 Task: Create a due date automation trigger when advanced on, on the tuesday before a card is due add dates due in between 1 and 5 days at 11:00 AM.
Action: Mouse moved to (949, 77)
Screenshot: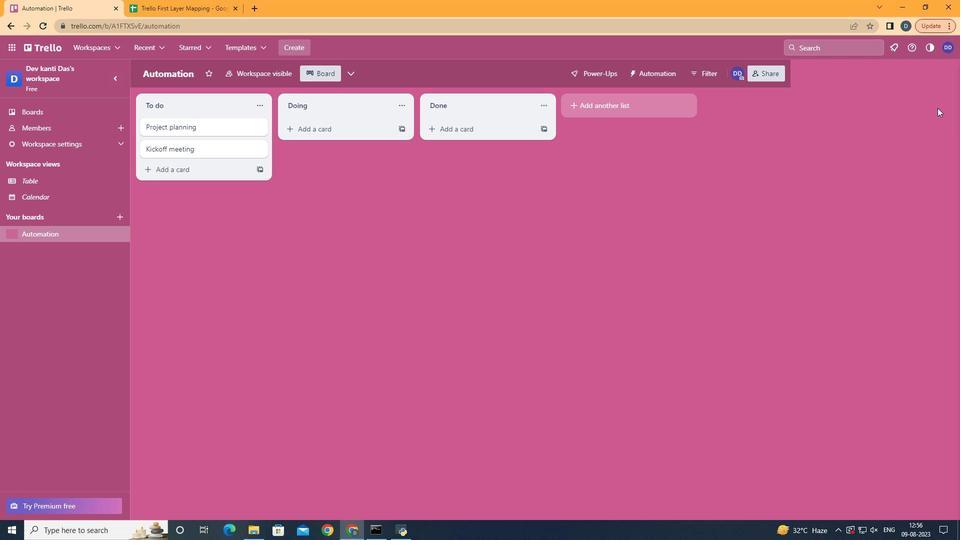 
Action: Mouse pressed left at (949, 77)
Screenshot: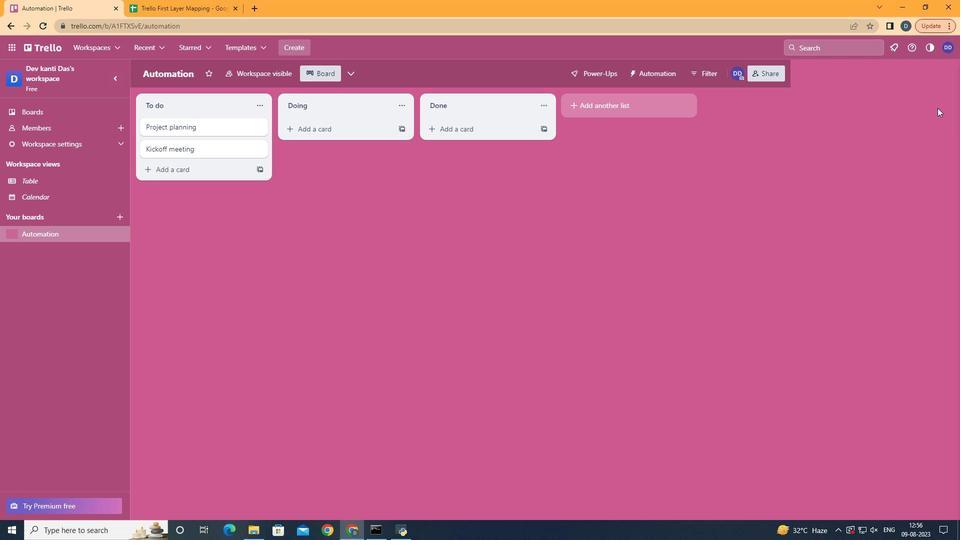 
Action: Mouse moved to (839, 223)
Screenshot: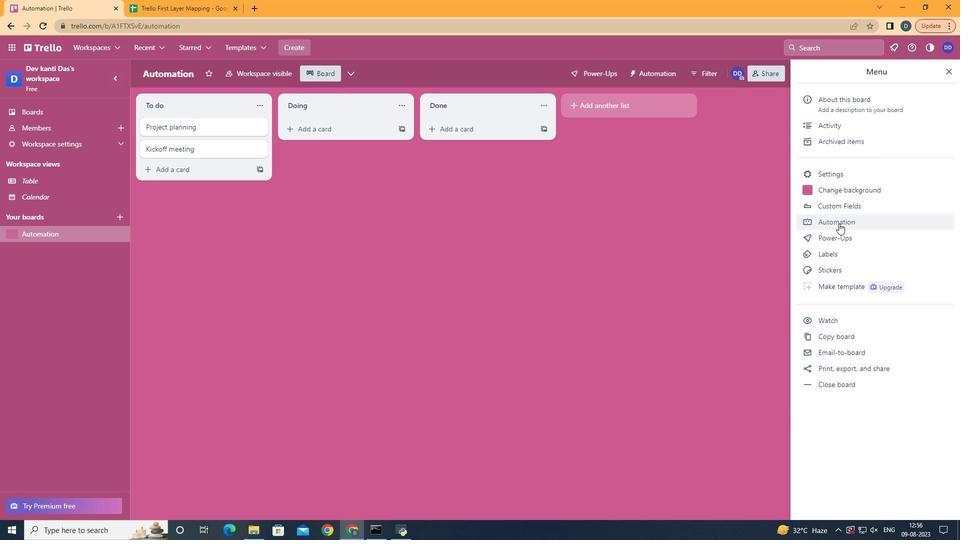
Action: Mouse pressed left at (839, 223)
Screenshot: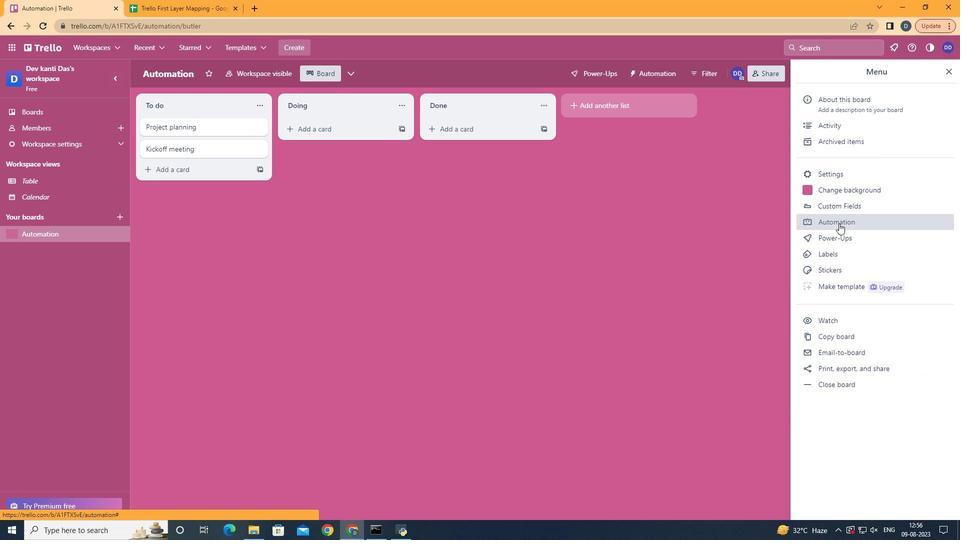 
Action: Mouse moved to (184, 206)
Screenshot: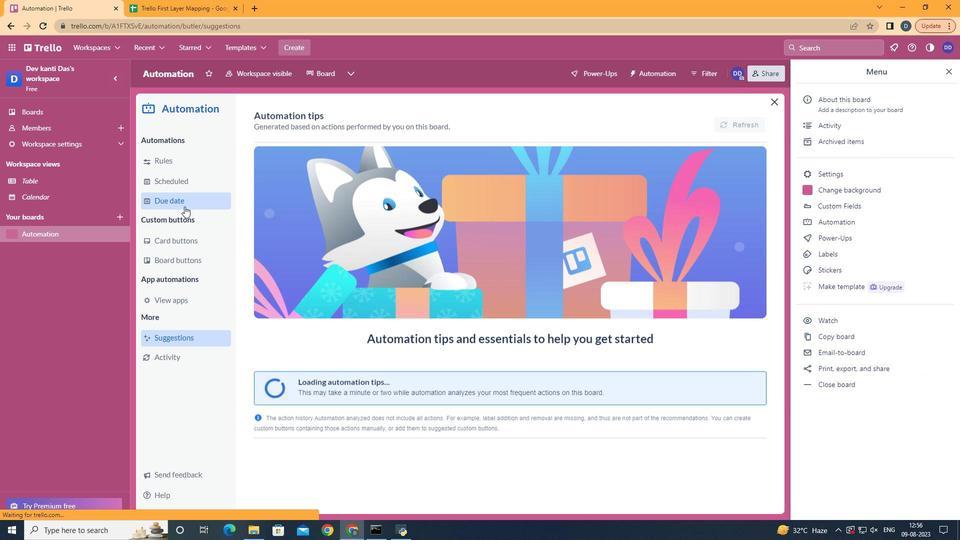 
Action: Mouse pressed left at (184, 206)
Screenshot: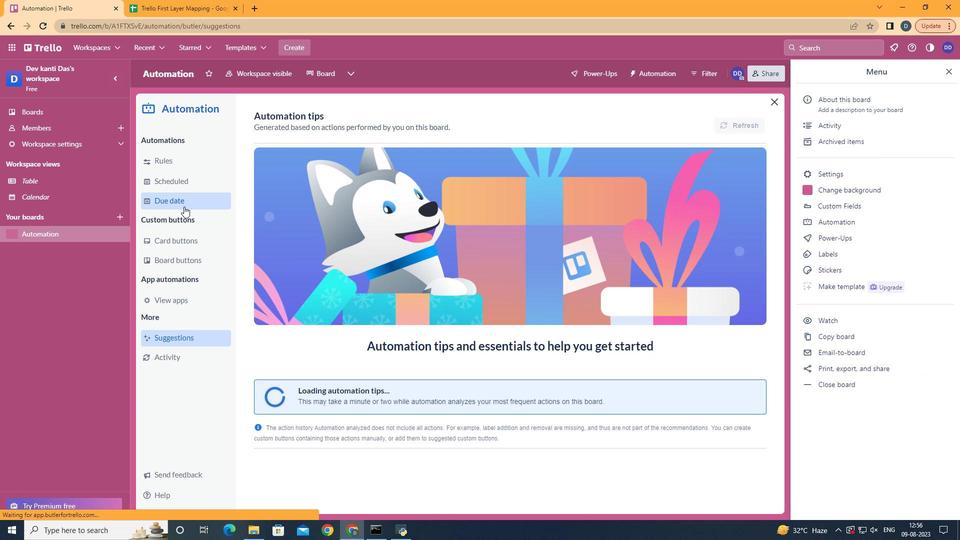 
Action: Mouse moved to (703, 124)
Screenshot: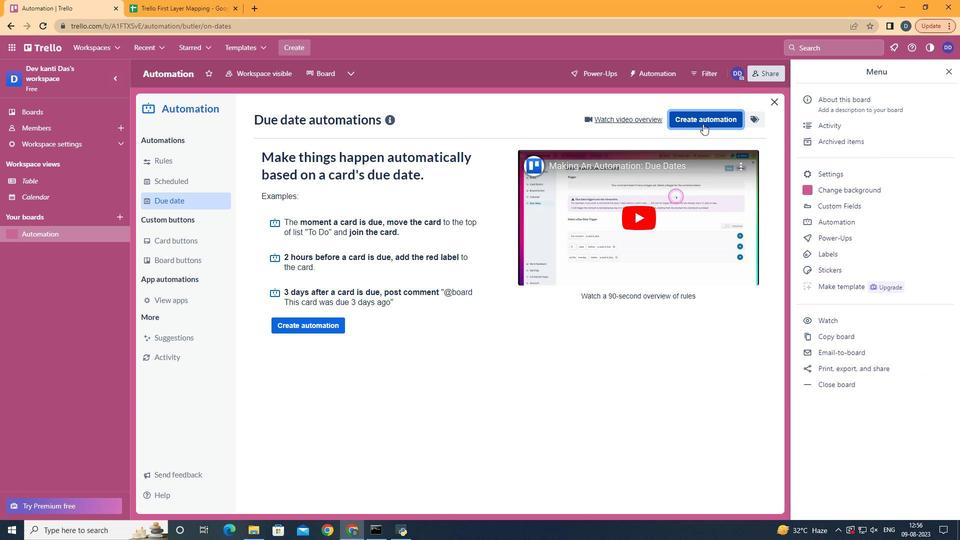 
Action: Mouse pressed left at (703, 124)
Screenshot: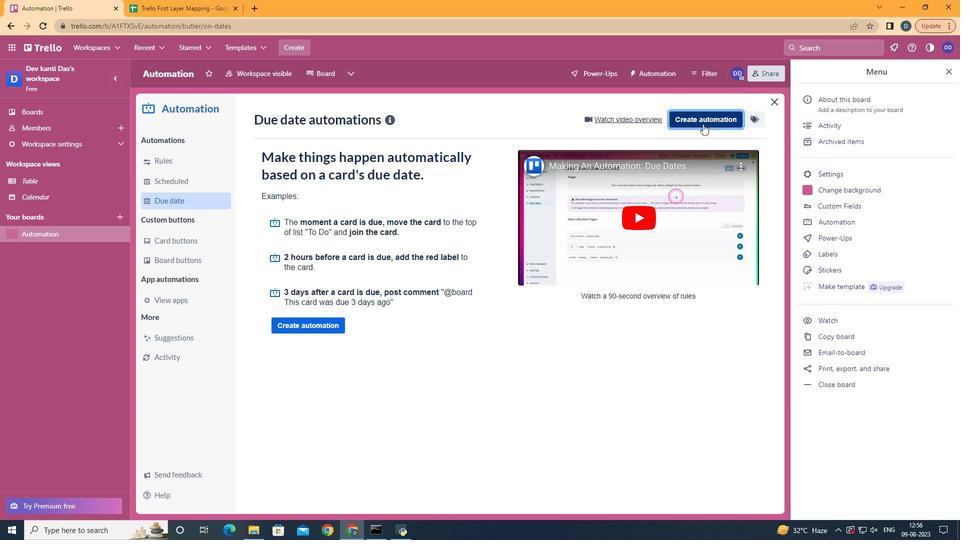 
Action: Mouse moved to (503, 212)
Screenshot: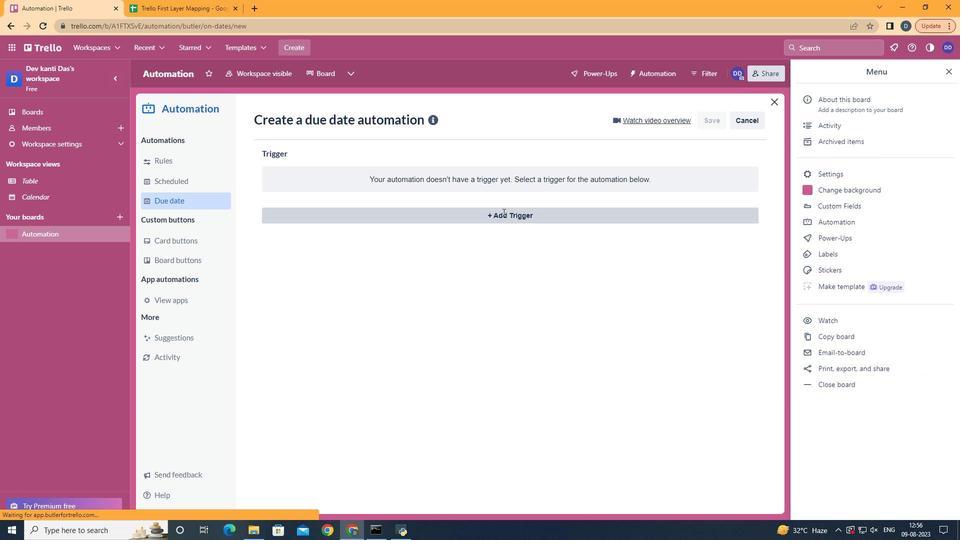 
Action: Mouse pressed left at (503, 212)
Screenshot: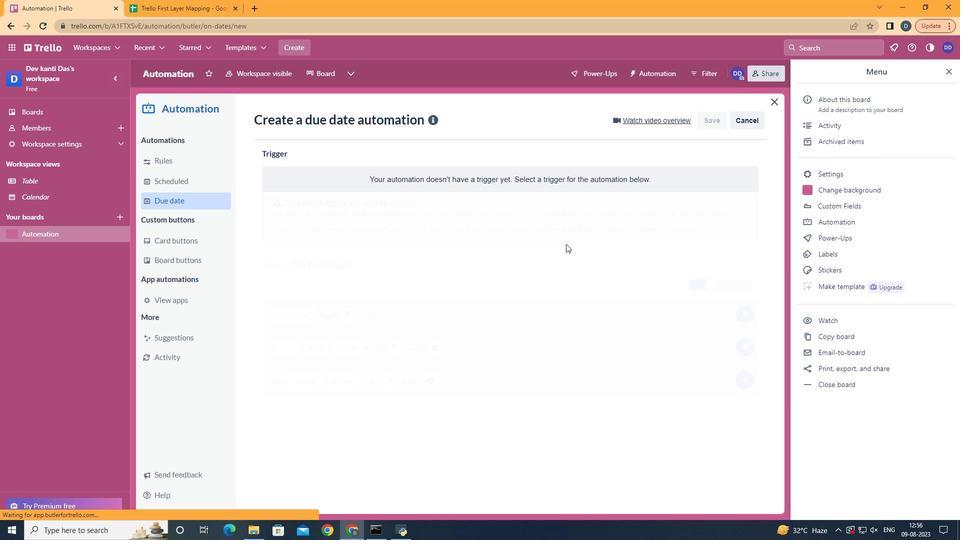 
Action: Mouse moved to (314, 280)
Screenshot: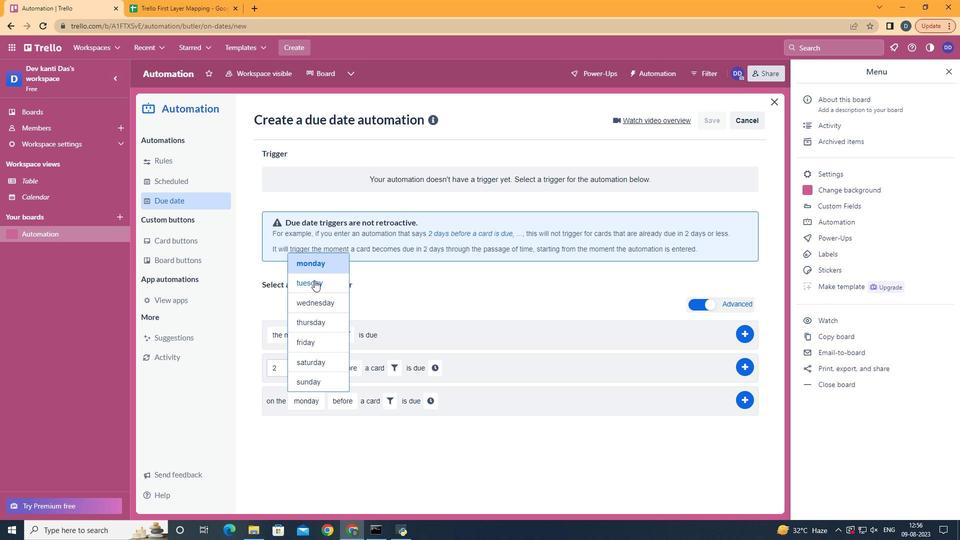 
Action: Mouse pressed left at (314, 280)
Screenshot: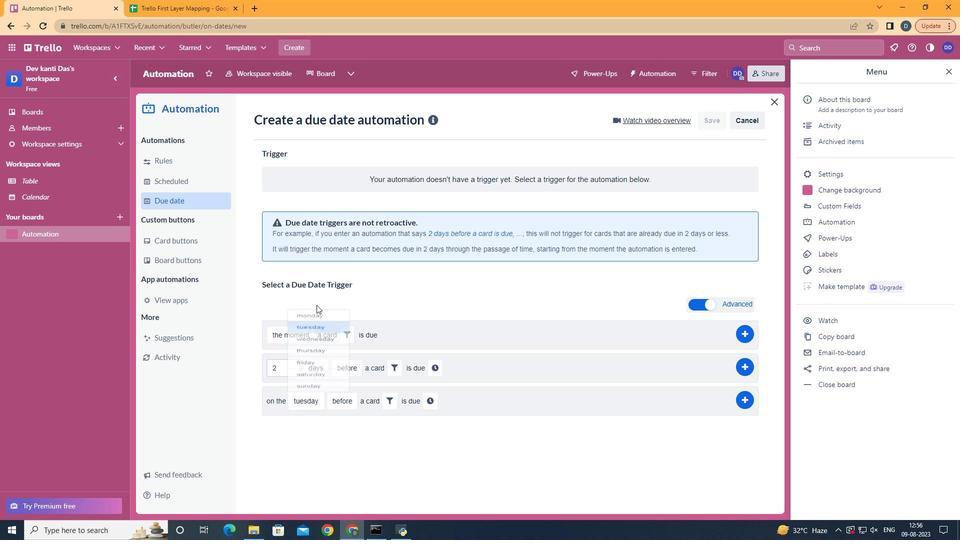 
Action: Mouse moved to (343, 416)
Screenshot: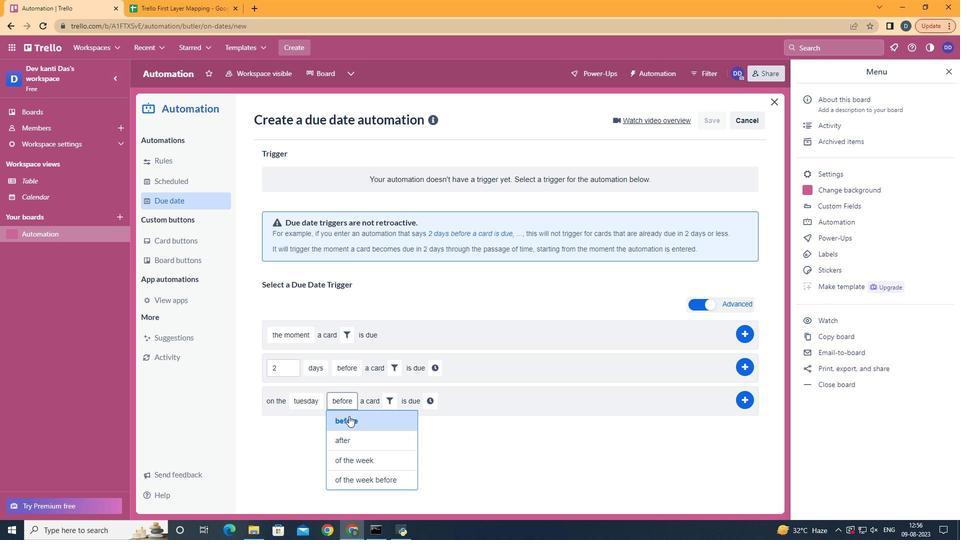 
Action: Mouse pressed left at (343, 416)
Screenshot: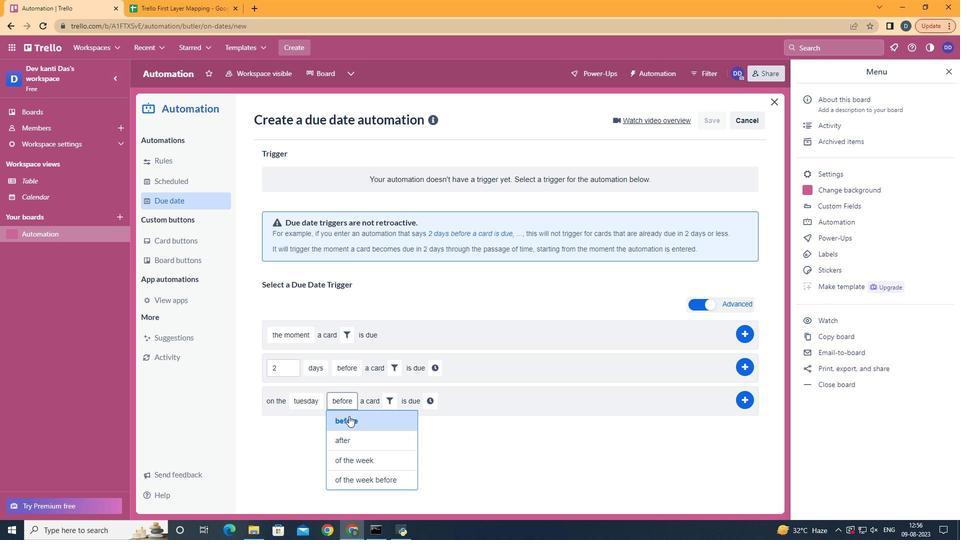 
Action: Mouse moved to (384, 403)
Screenshot: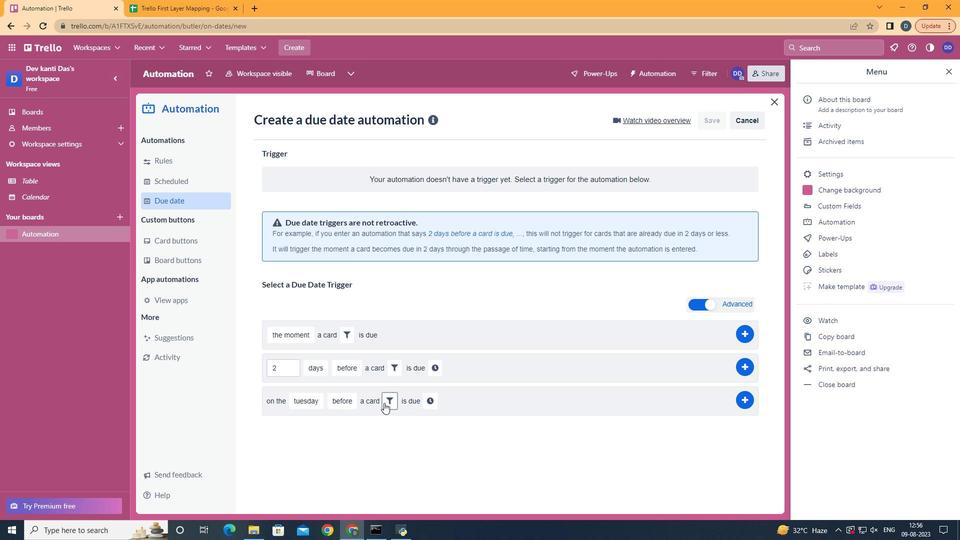 
Action: Mouse pressed left at (384, 403)
Screenshot: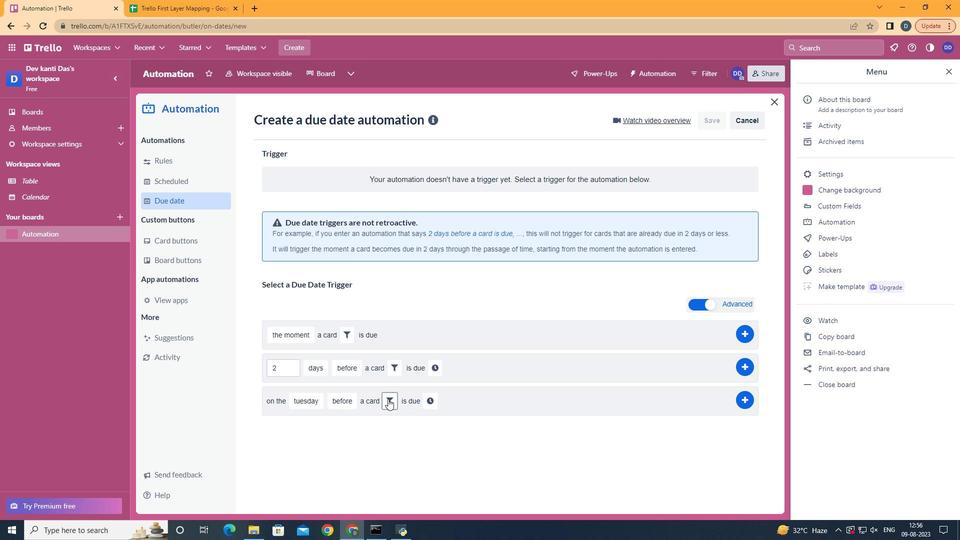 
Action: Mouse moved to (437, 435)
Screenshot: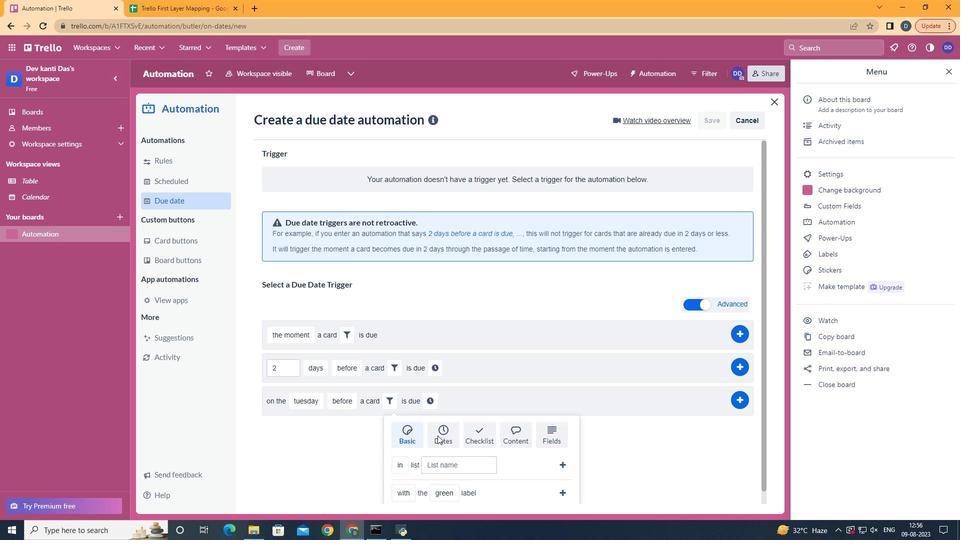 
Action: Mouse pressed left at (437, 435)
Screenshot: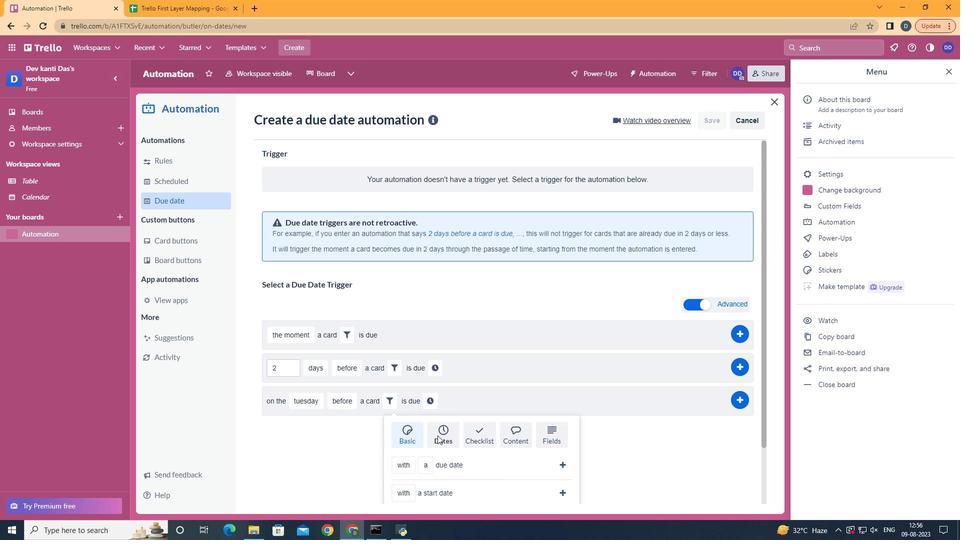 
Action: Mouse moved to (437, 435)
Screenshot: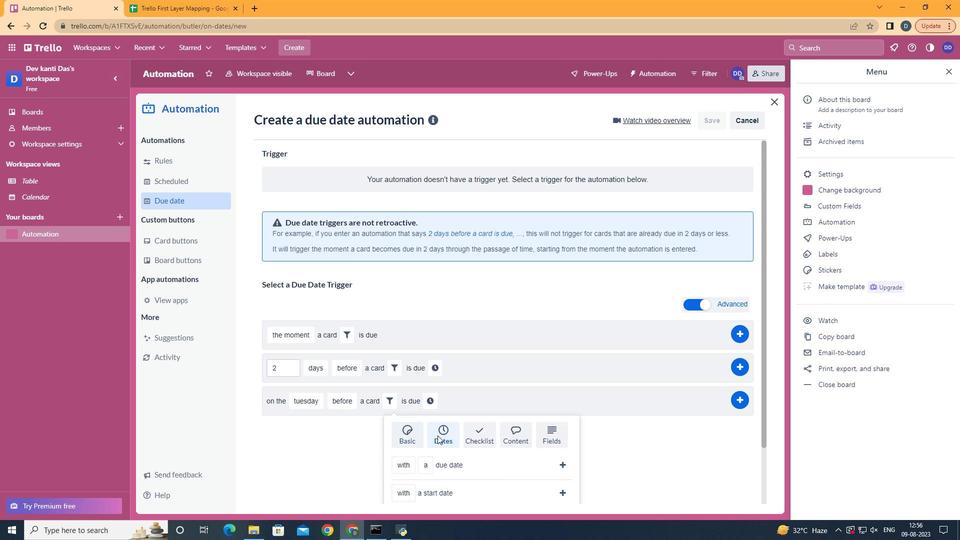 
Action: Mouse scrolled (437, 435) with delta (0, 0)
Screenshot: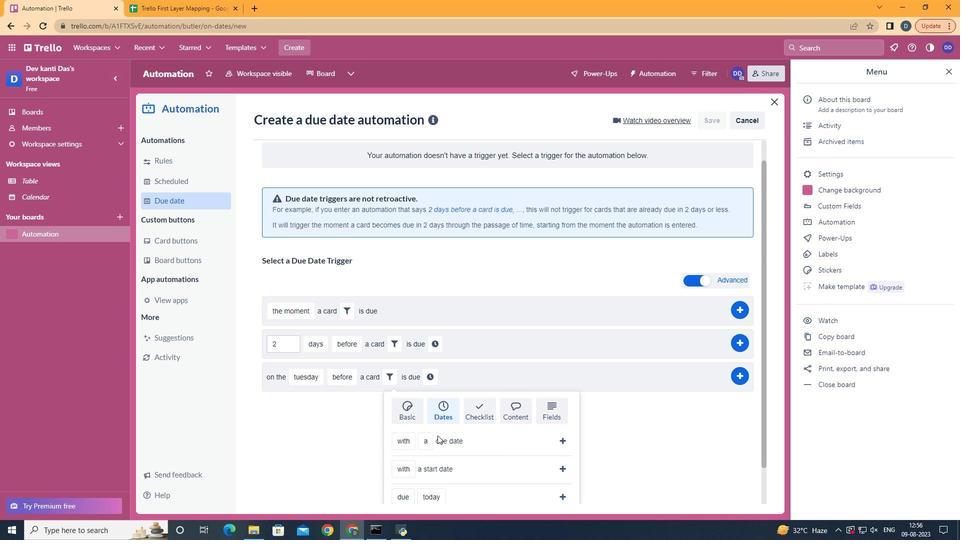 
Action: Mouse scrolled (437, 435) with delta (0, 0)
Screenshot: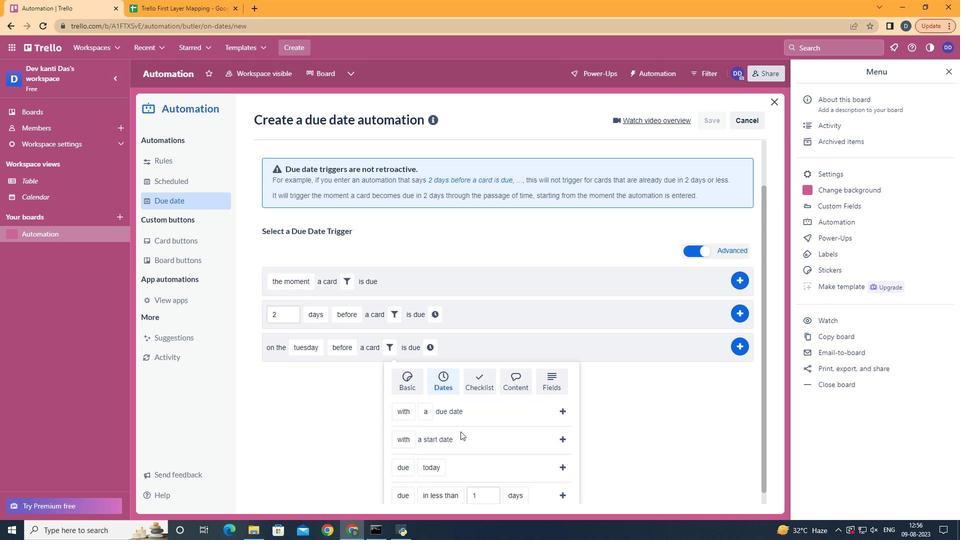 
Action: Mouse scrolled (437, 435) with delta (0, 0)
Screenshot: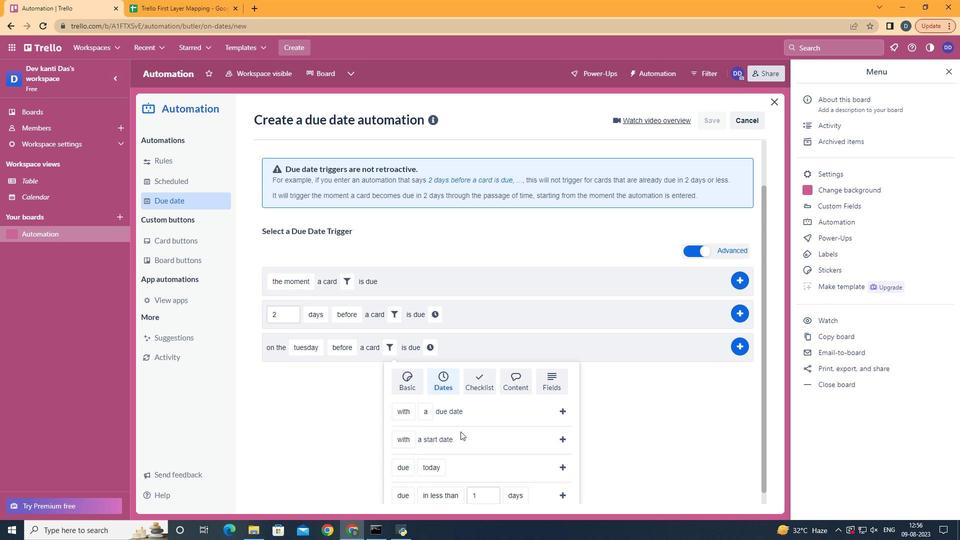 
Action: Mouse moved to (417, 440)
Screenshot: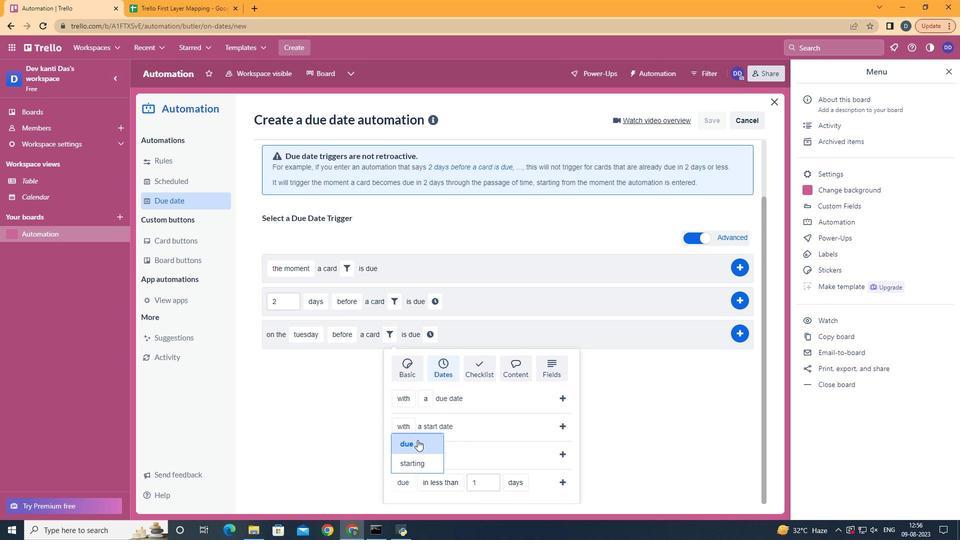 
Action: Mouse pressed left at (417, 440)
Screenshot: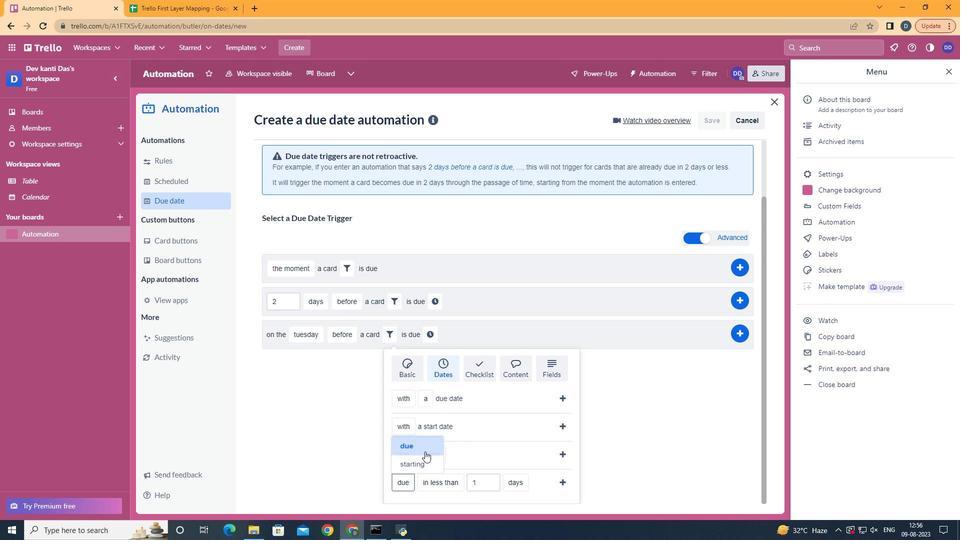 
Action: Mouse moved to (460, 452)
Screenshot: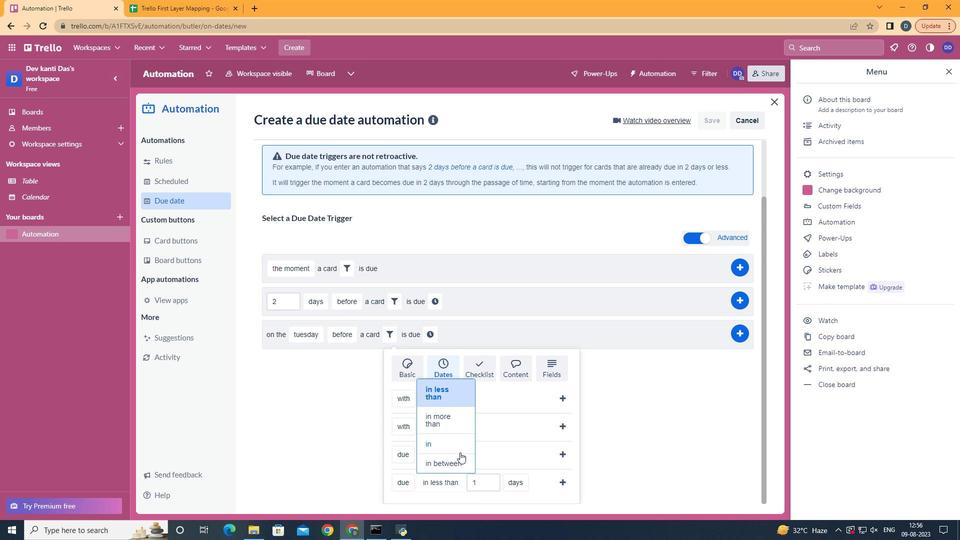 
Action: Mouse pressed left at (460, 452)
Screenshot: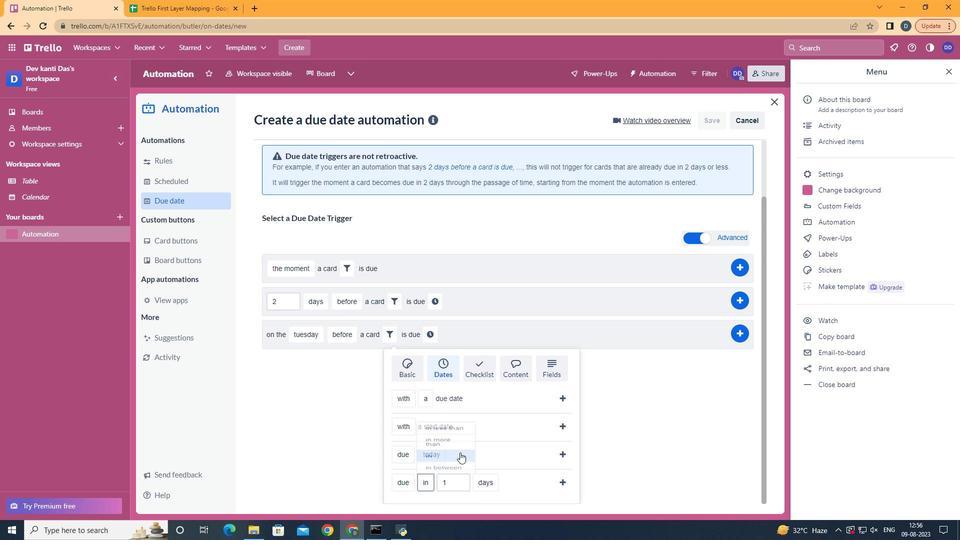 
Action: Mouse moved to (437, 469)
Screenshot: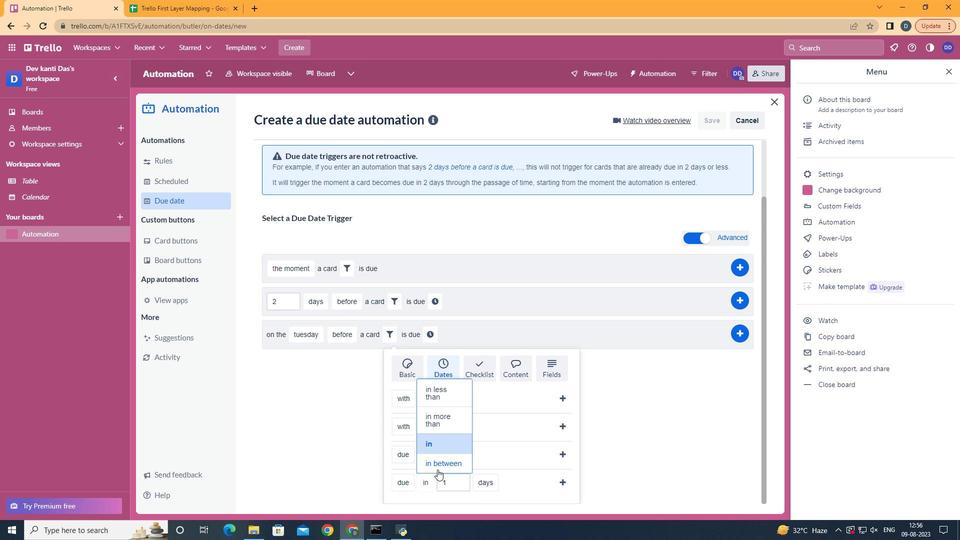 
Action: Mouse pressed left at (437, 469)
Screenshot: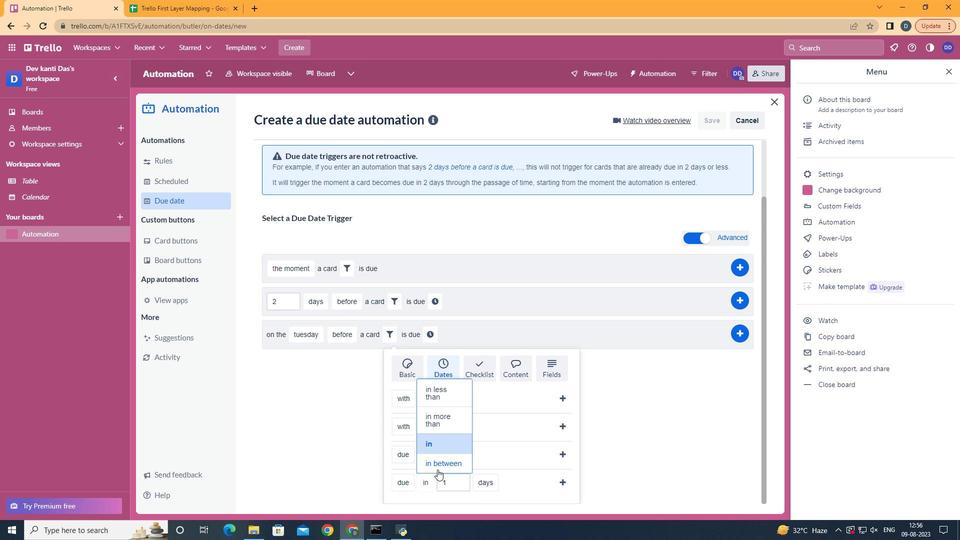 
Action: Mouse moved to (573, 445)
Screenshot: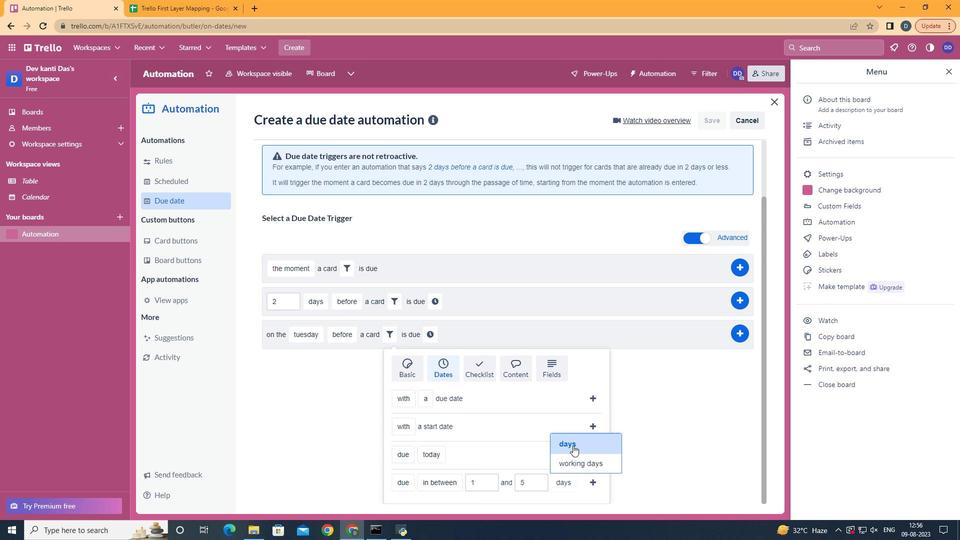 
Action: Mouse pressed left at (573, 445)
Screenshot: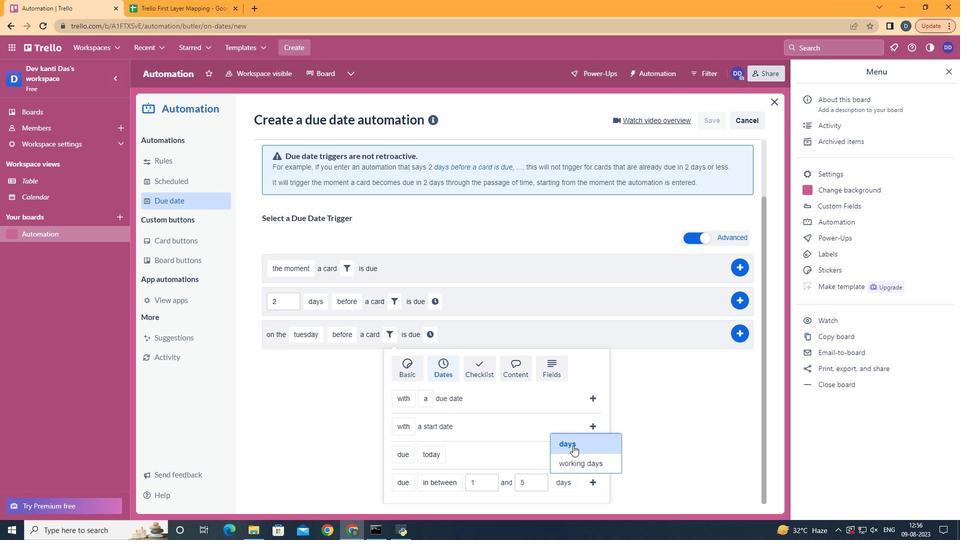 
Action: Mouse moved to (599, 479)
Screenshot: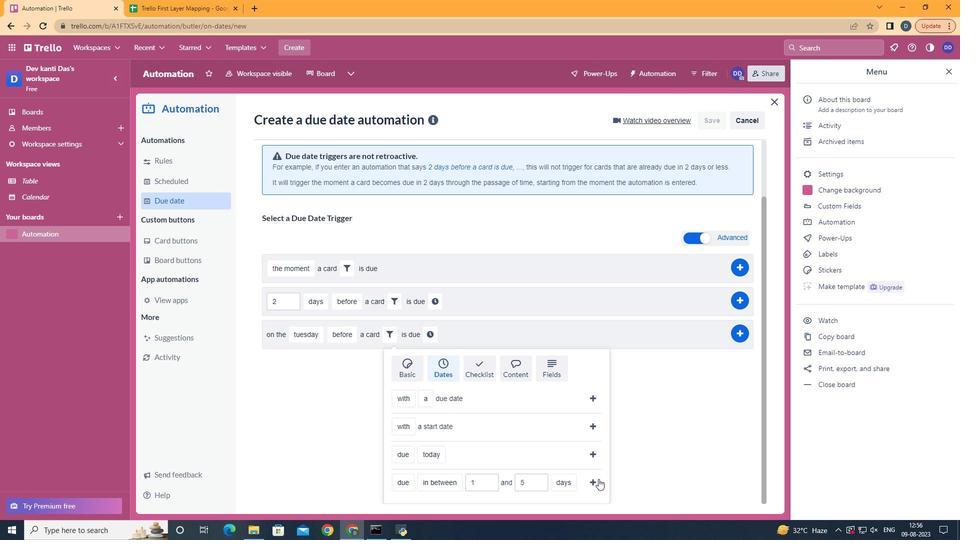 
Action: Mouse pressed left at (599, 479)
Screenshot: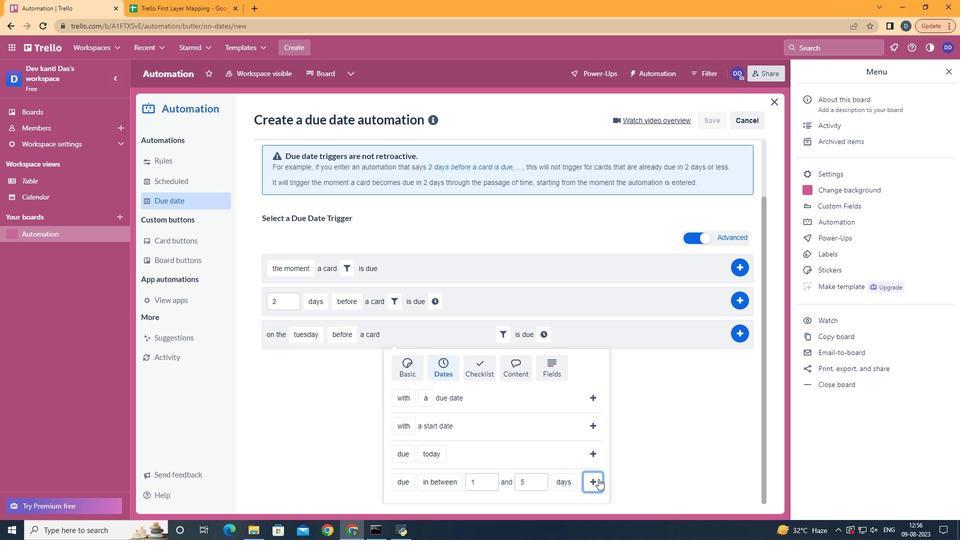
Action: Mouse moved to (549, 396)
Screenshot: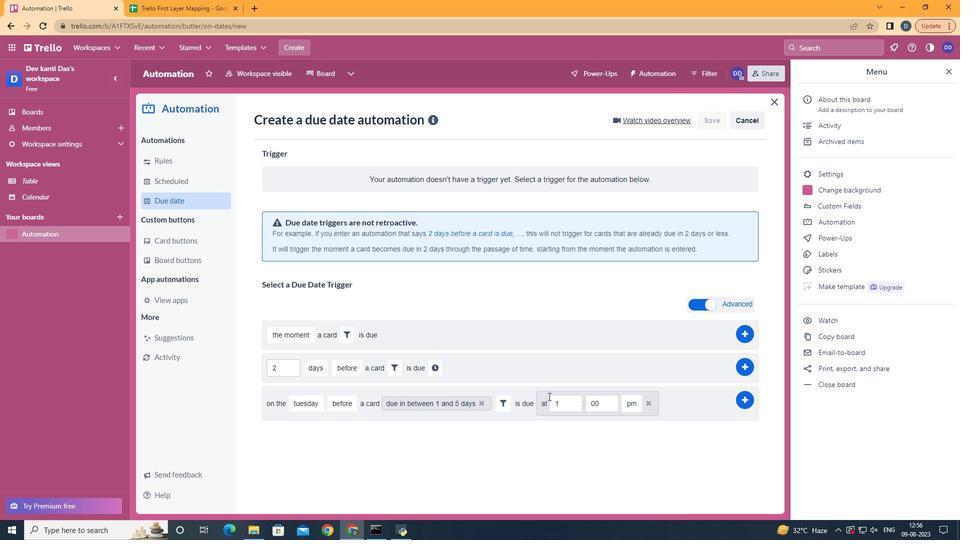 
Action: Mouse pressed left at (549, 396)
Screenshot: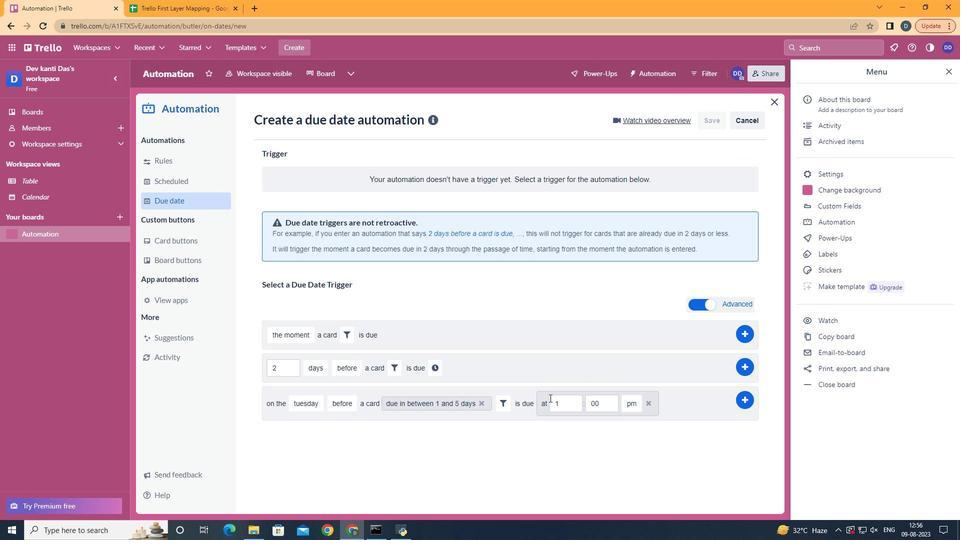 
Action: Mouse moved to (571, 402)
Screenshot: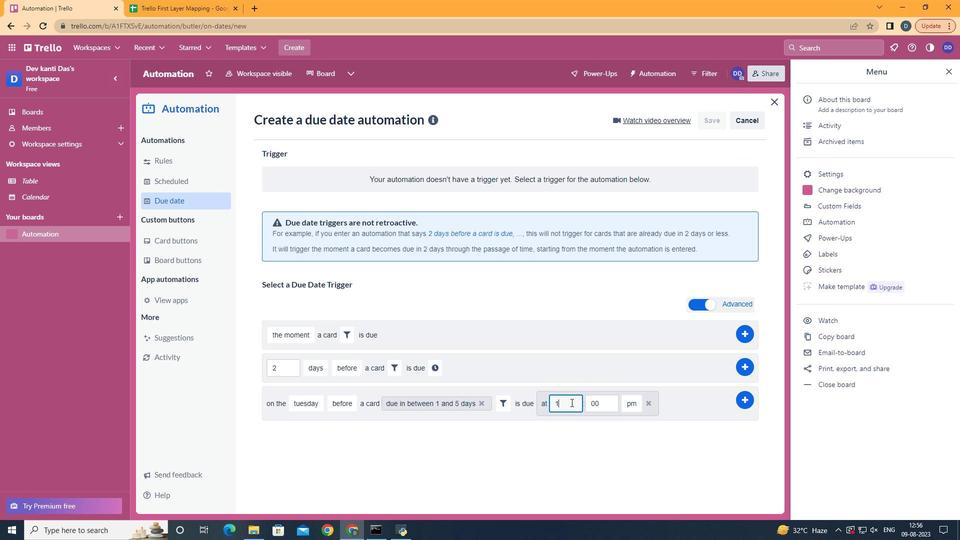 
Action: Mouse pressed left at (571, 402)
Screenshot: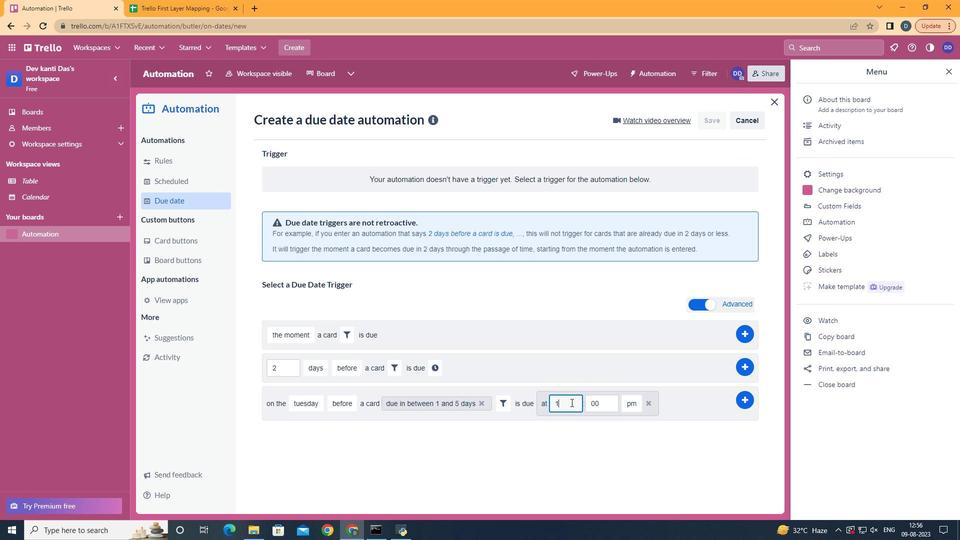 
Action: Key pressed 1
Screenshot: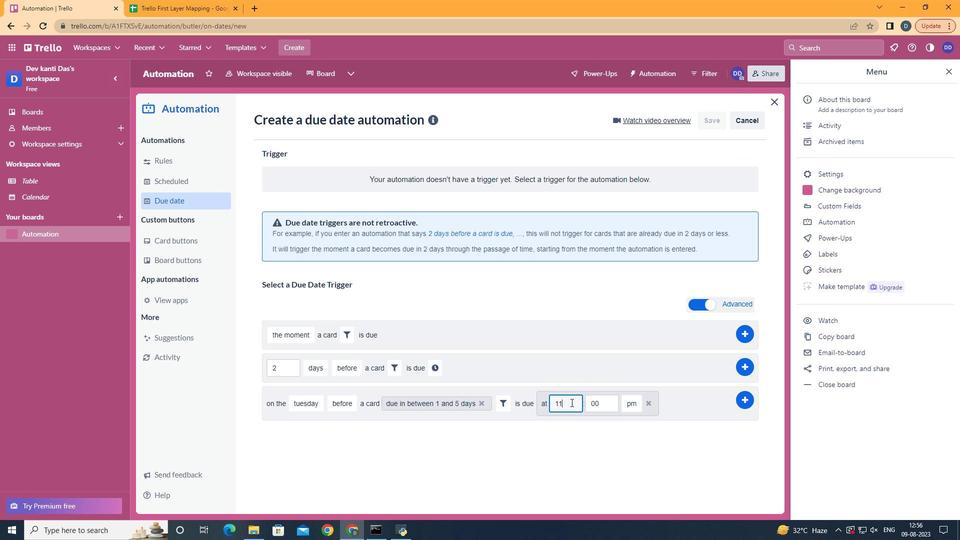 
Action: Mouse moved to (638, 421)
Screenshot: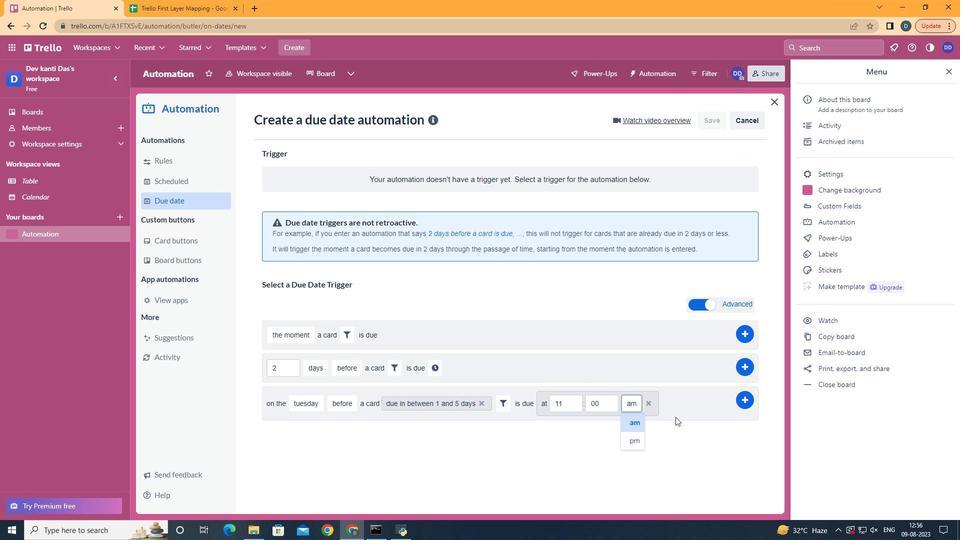 
Action: Mouse pressed left at (638, 421)
Screenshot: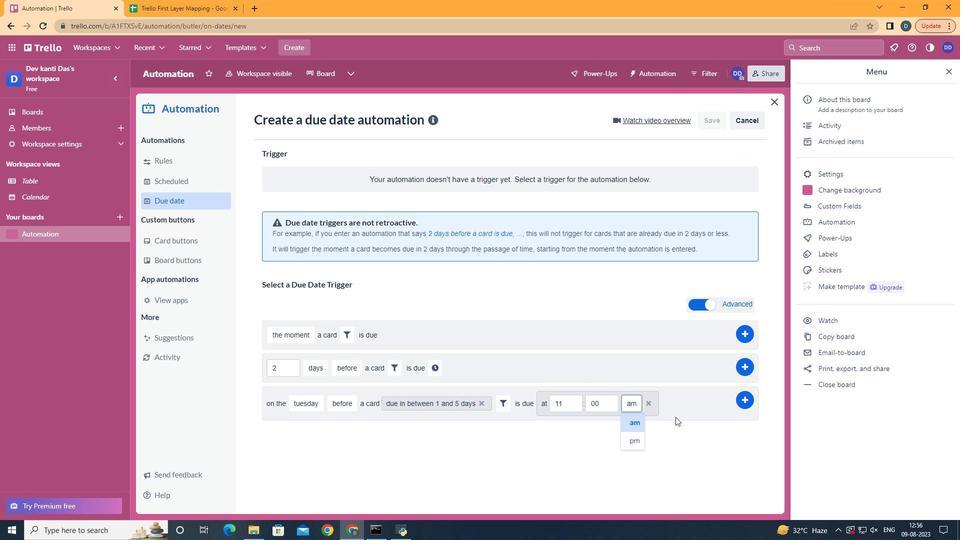 
Action: Mouse moved to (751, 400)
Screenshot: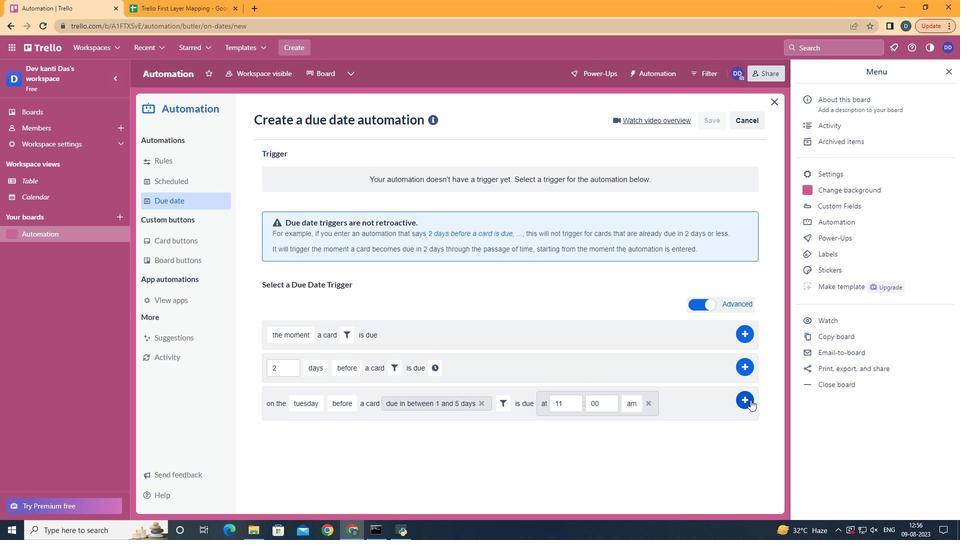 
Action: Mouse pressed left at (751, 400)
Screenshot: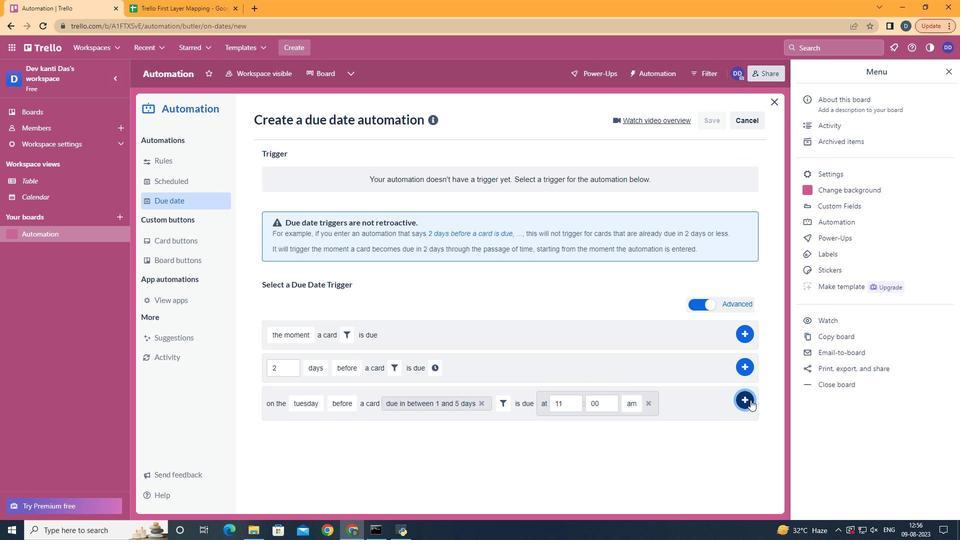 
